 Task: Create a repository for monthly tool demo day
Action: Mouse moved to (937, 74)
Screenshot: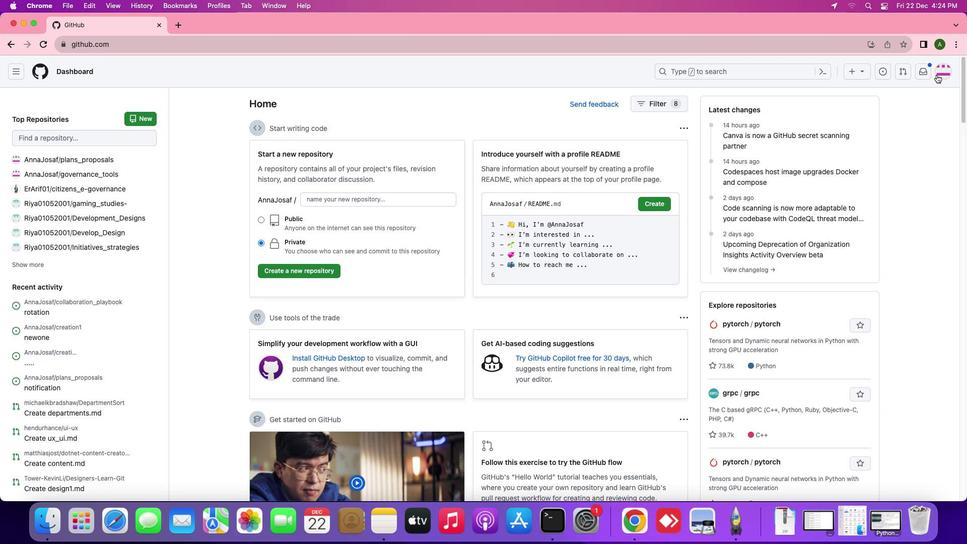 
Action: Mouse pressed left at (937, 74)
Screenshot: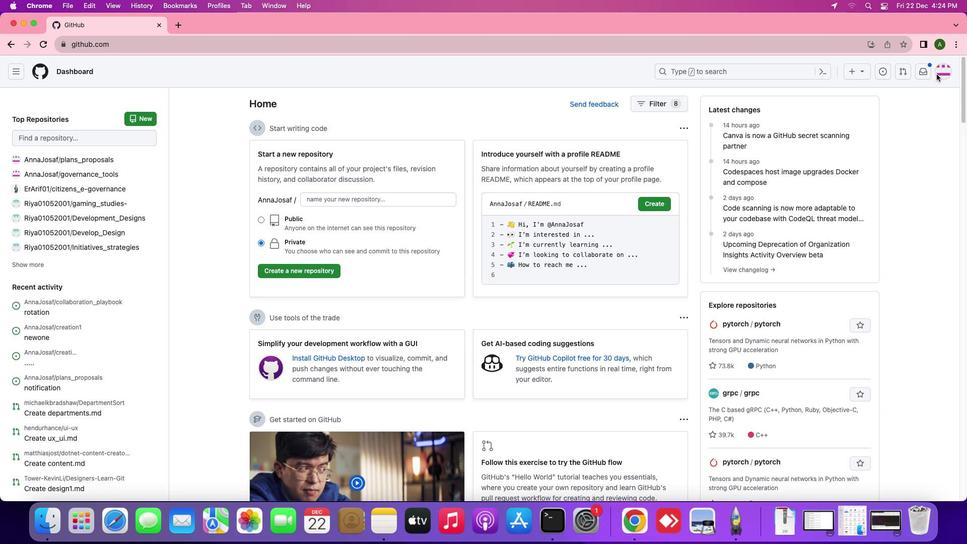 
Action: Mouse moved to (851, 159)
Screenshot: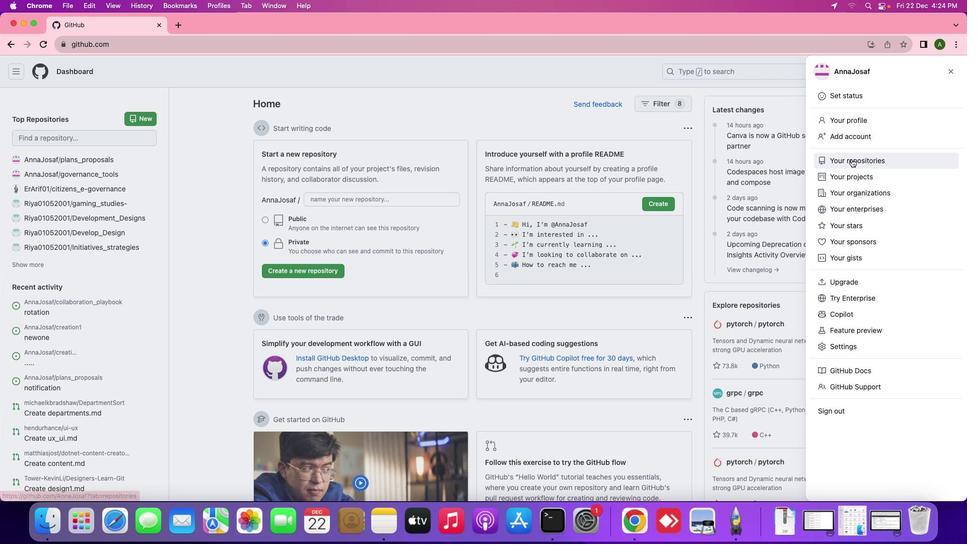 
Action: Mouse pressed left at (851, 159)
Screenshot: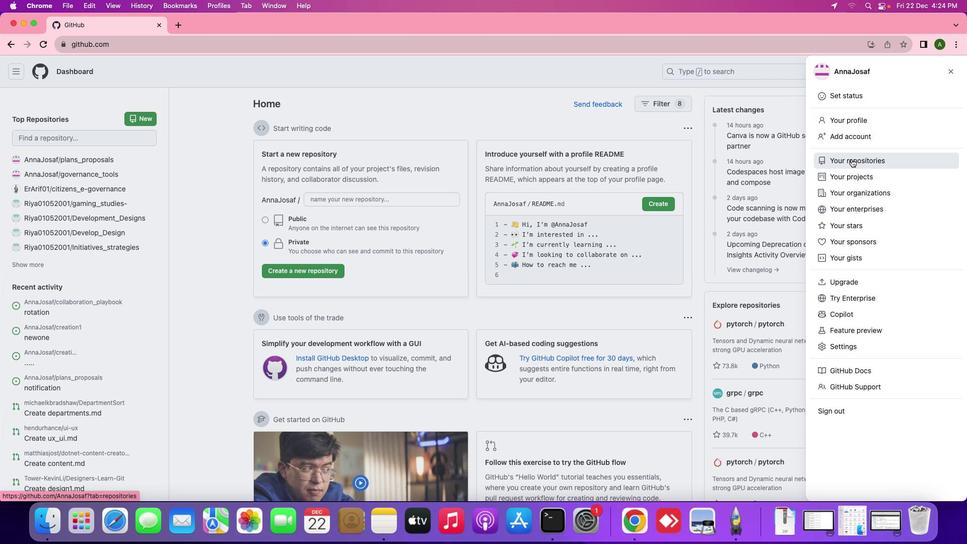 
Action: Mouse moved to (758, 127)
Screenshot: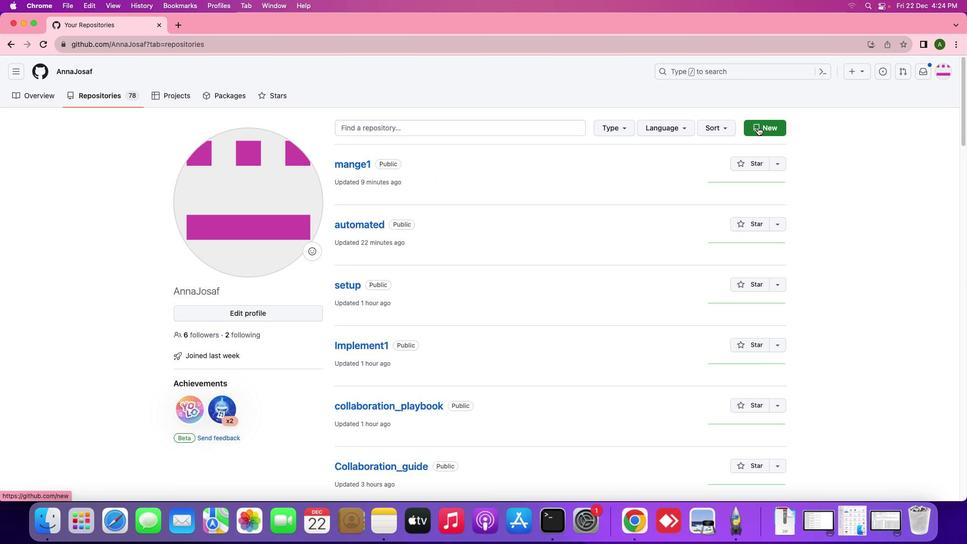 
Action: Mouse pressed left at (758, 127)
Screenshot: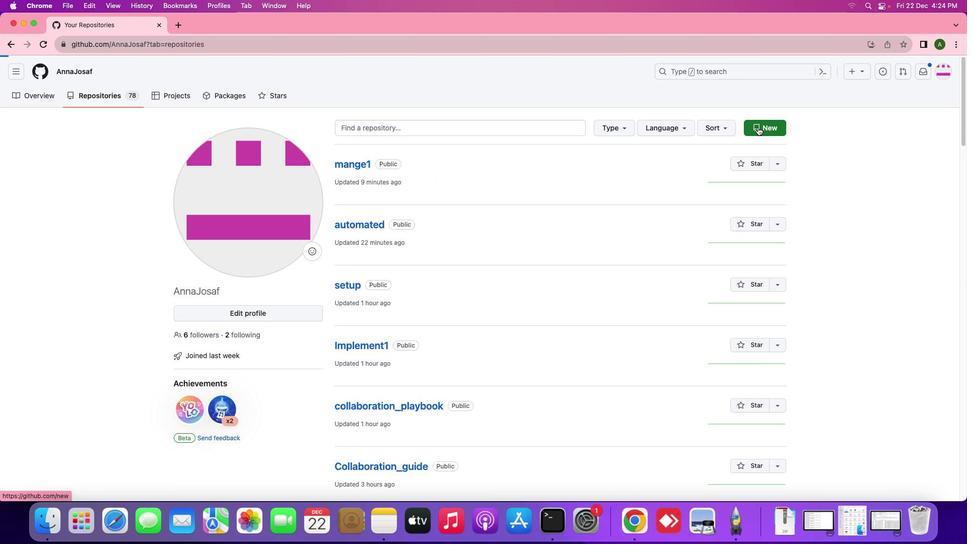 
Action: Mouse moved to (440, 251)
Screenshot: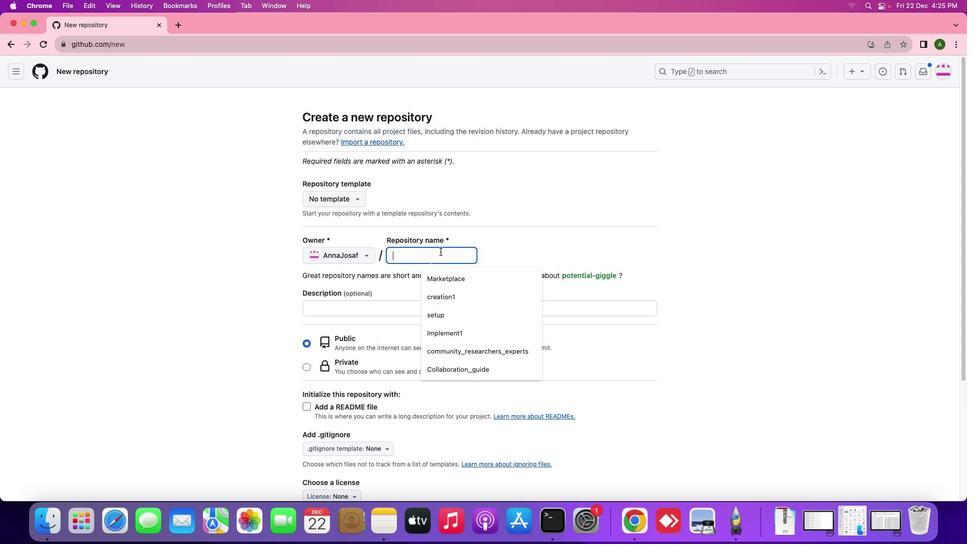 
Action: Mouse pressed left at (440, 251)
Screenshot: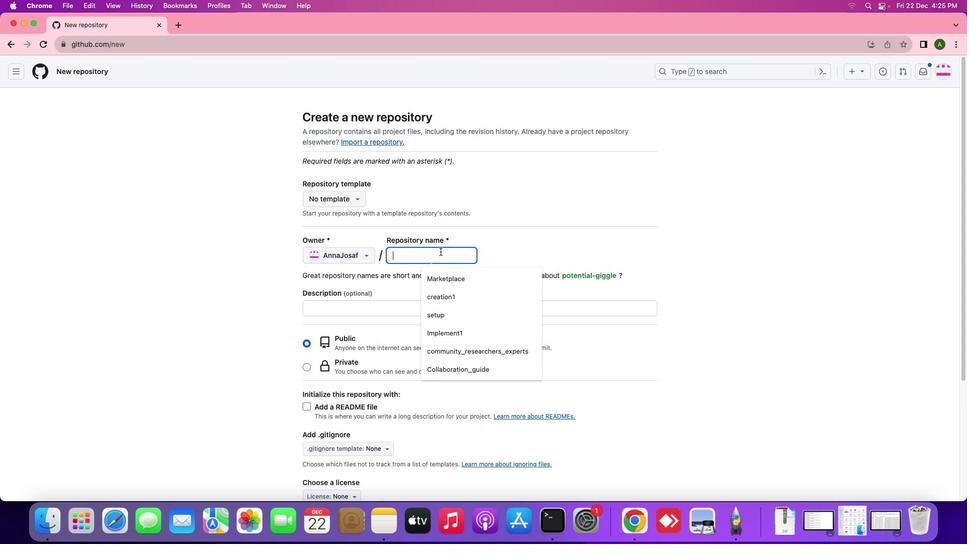
Action: Key pressed ',''p''m''\x05''\x05'Key.backspaceKey.backspaceKey.backspace'm''o''n''t''h''l''i'Key.backspace'y'Key.spaceKey.backspaceKey.shift_r'"'Key.shift_r'T''o''o''l'Key.spaceKey.shift_r'D''e''m''o'Key.spaceKey.shift_r'D''a''y'Key.shift_r'"'
Screenshot: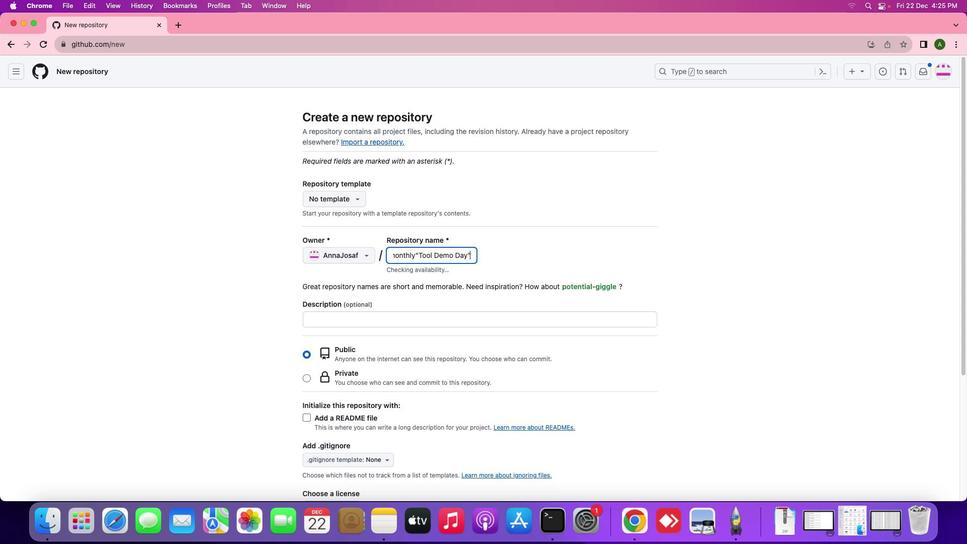 
Action: Mouse moved to (436, 390)
Screenshot: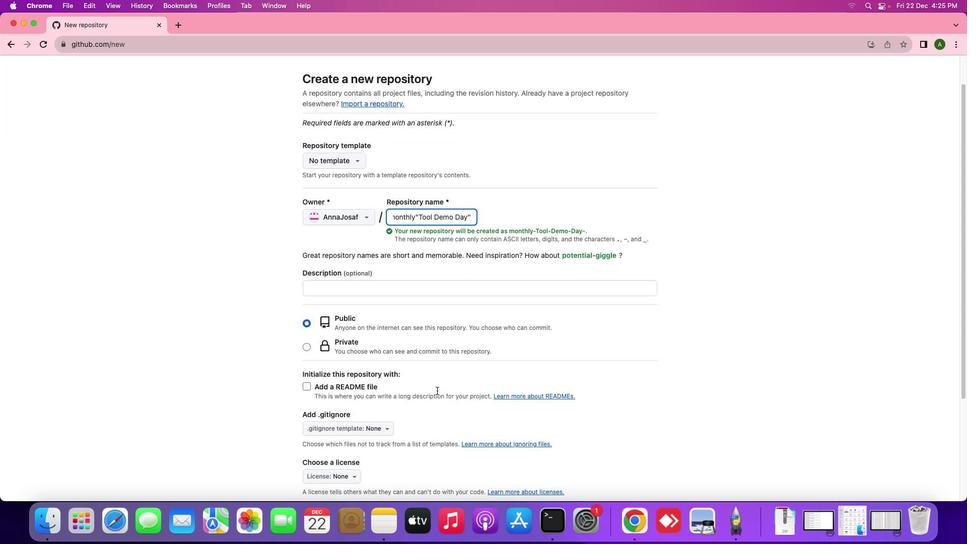 
Action: Mouse scrolled (436, 390) with delta (0, 0)
Screenshot: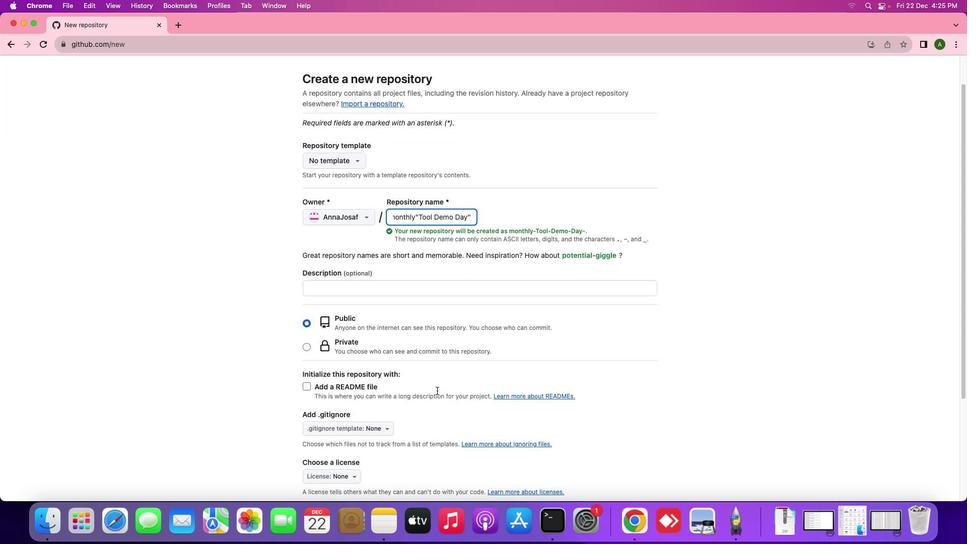 
Action: Mouse moved to (436, 390)
Screenshot: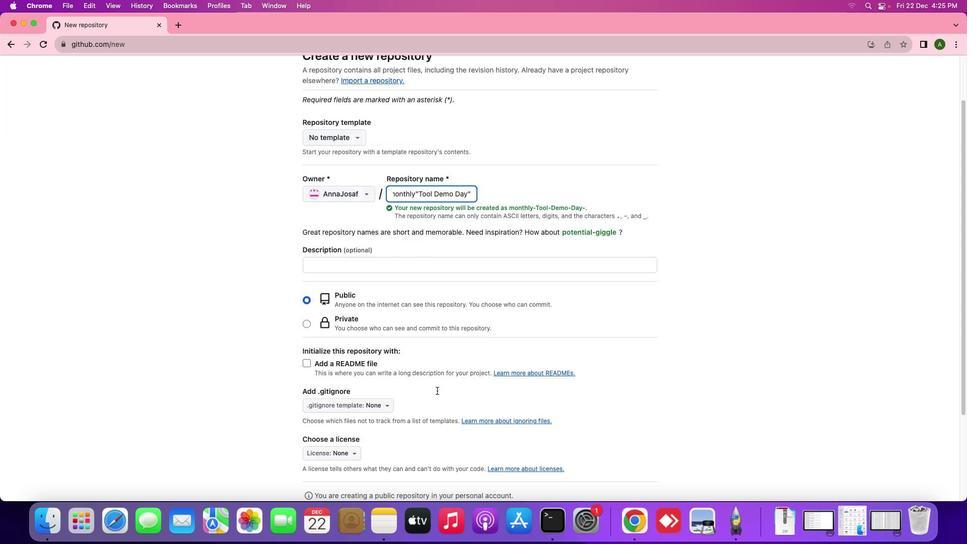 
Action: Mouse scrolled (436, 390) with delta (0, 0)
Screenshot: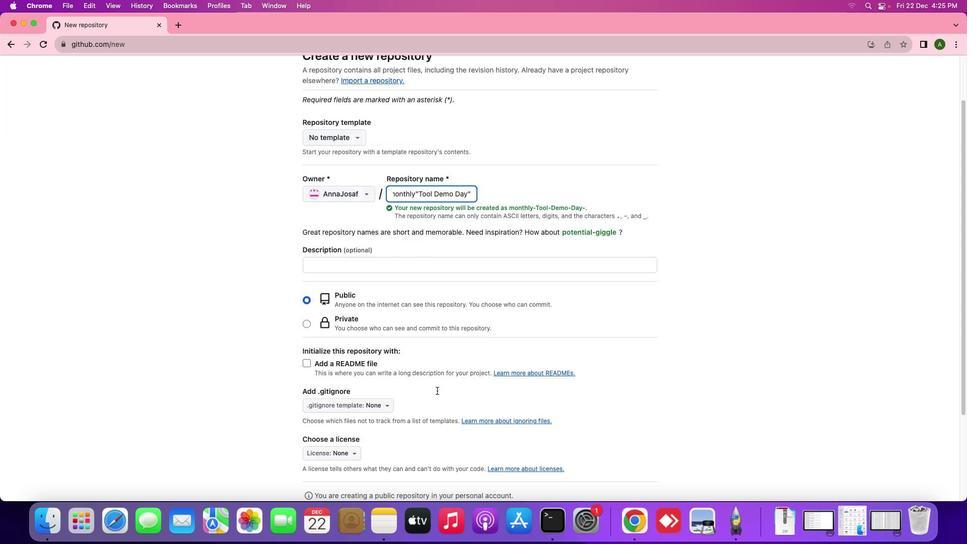 
Action: Mouse scrolled (436, 390) with delta (0, -1)
Screenshot: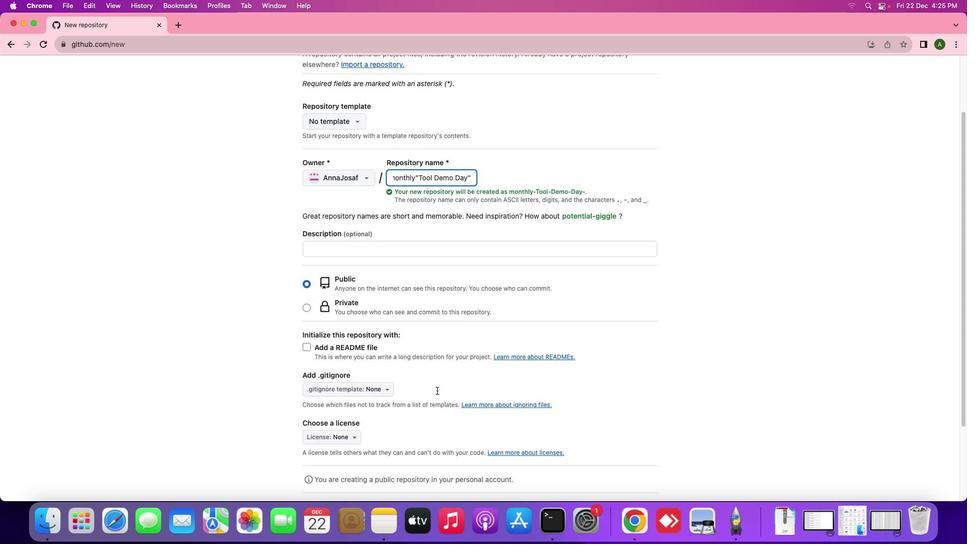 
Action: Mouse moved to (310, 340)
Screenshot: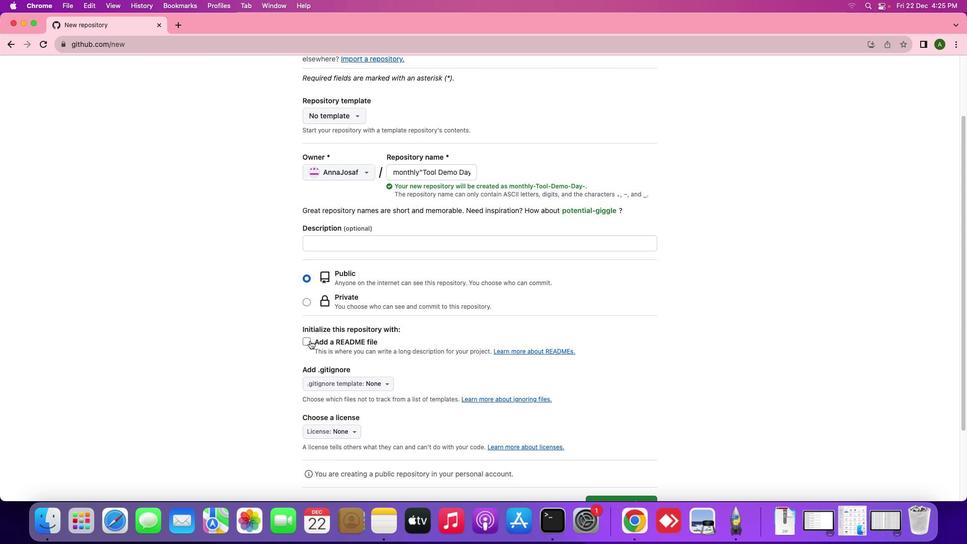 
Action: Mouse pressed left at (310, 340)
Screenshot: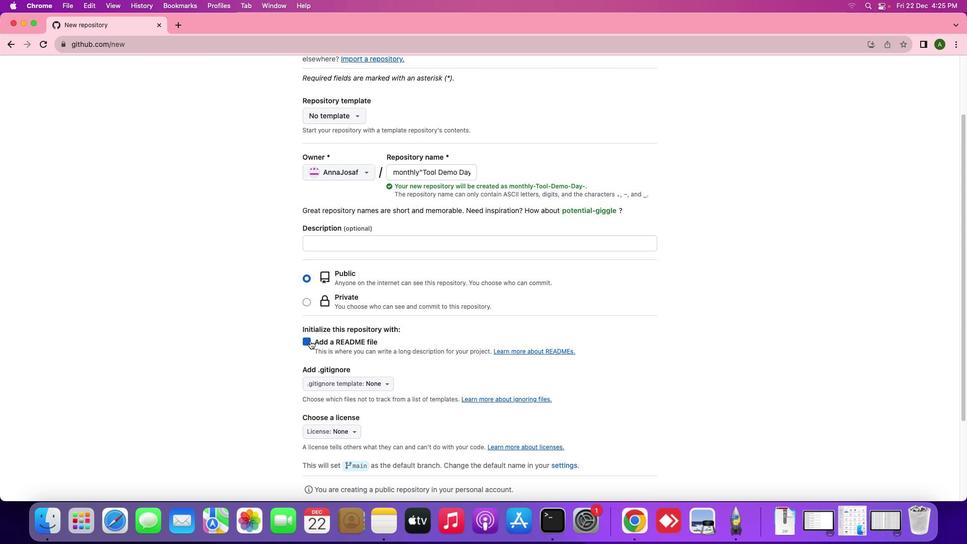 
Action: Mouse moved to (528, 360)
Screenshot: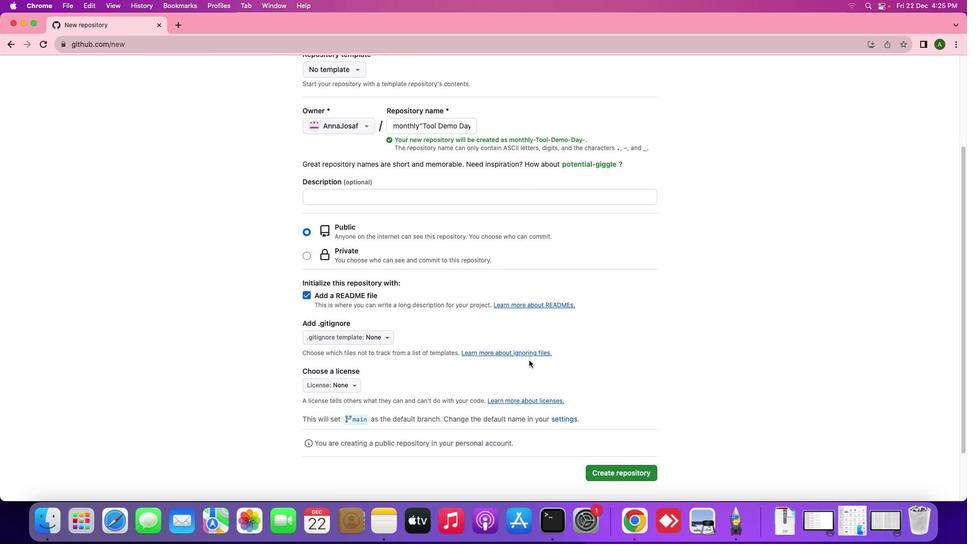 
Action: Mouse scrolled (528, 360) with delta (0, 0)
Screenshot: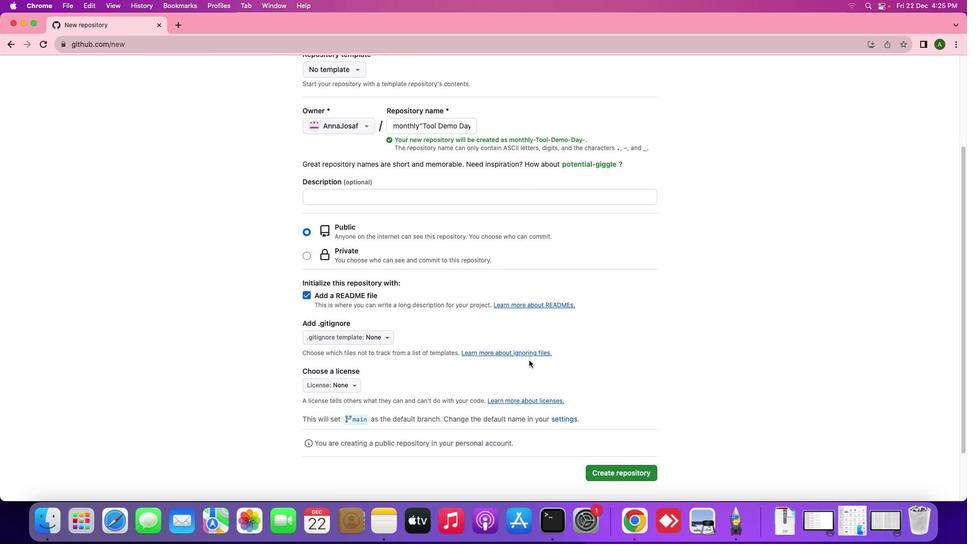 
Action: Mouse scrolled (528, 360) with delta (0, 0)
Screenshot: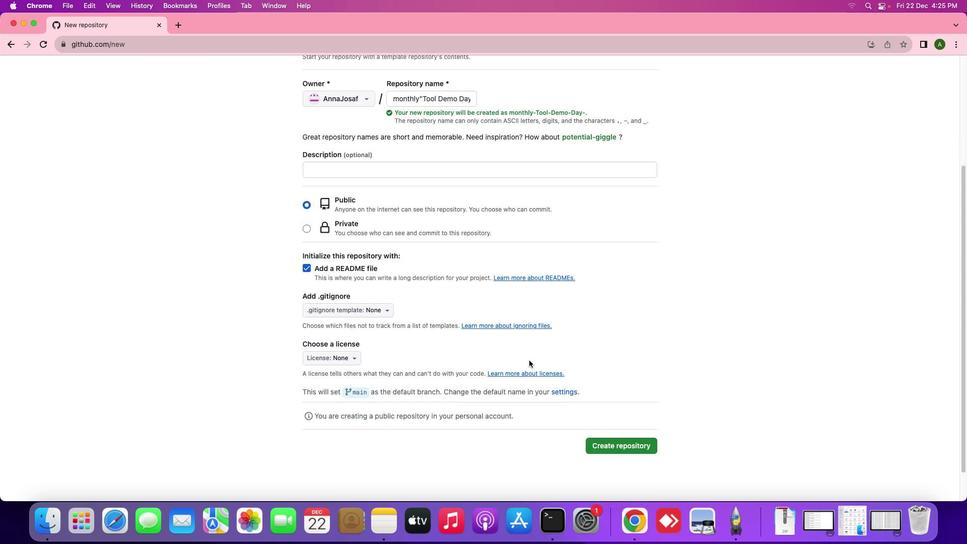 
Action: Mouse scrolled (528, 360) with delta (0, -1)
Screenshot: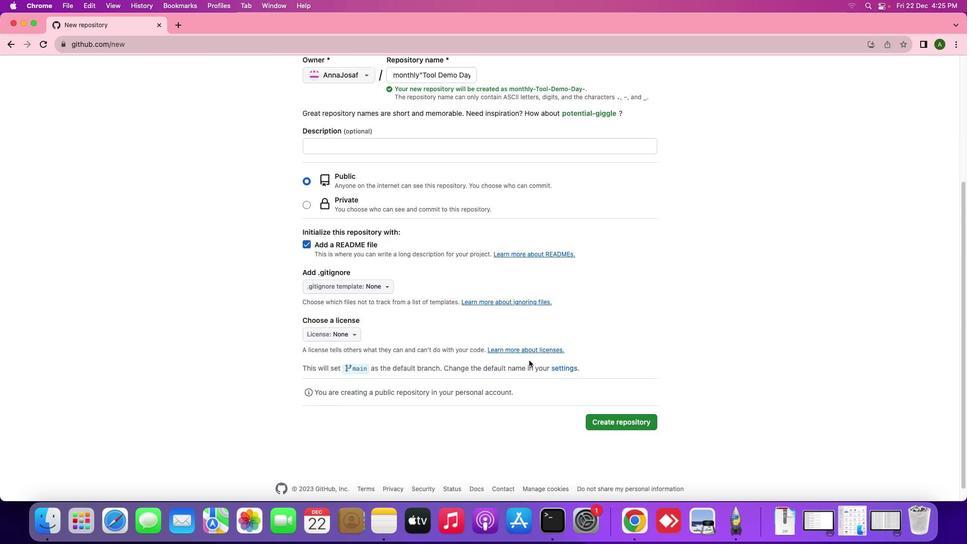 
Action: Mouse scrolled (528, 360) with delta (0, -2)
Screenshot: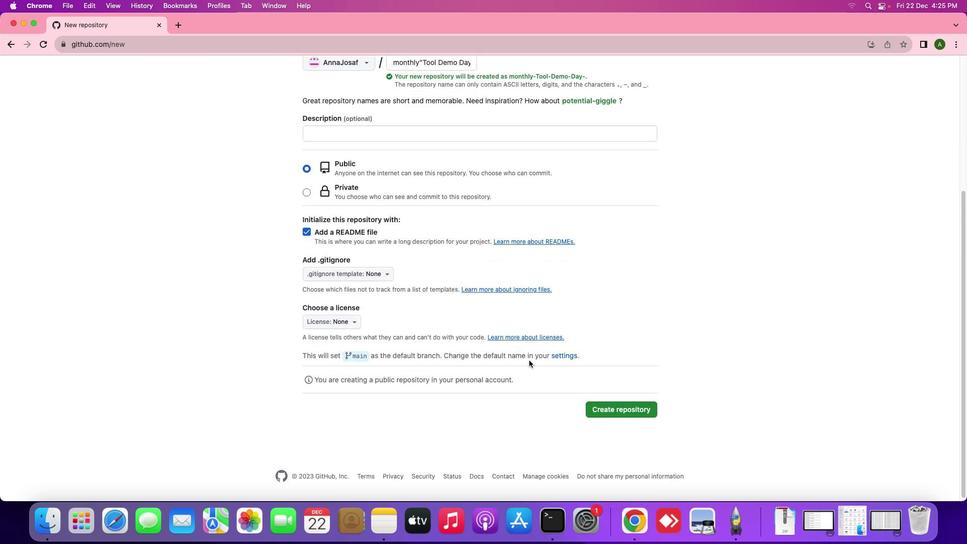 
Action: Mouse moved to (615, 405)
Screenshot: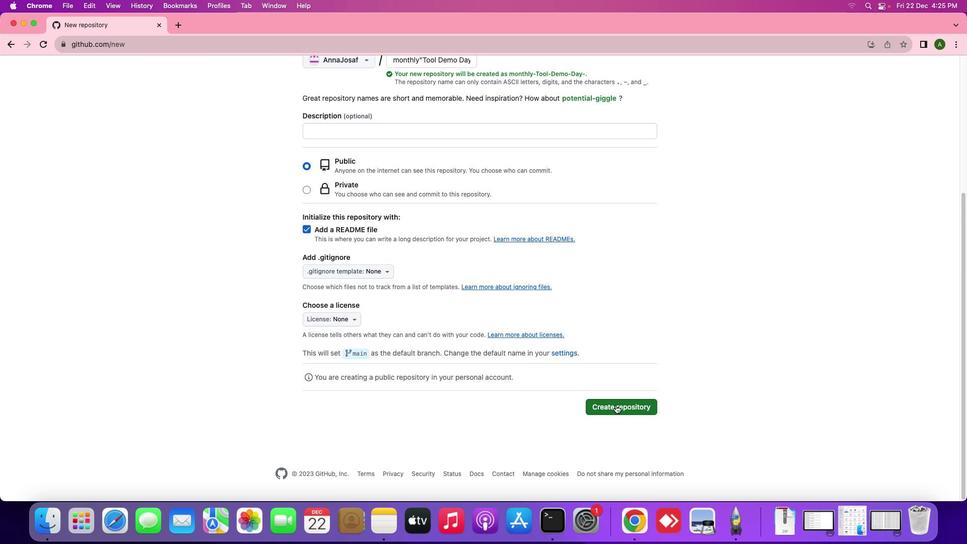 
Action: Mouse pressed left at (615, 405)
Screenshot: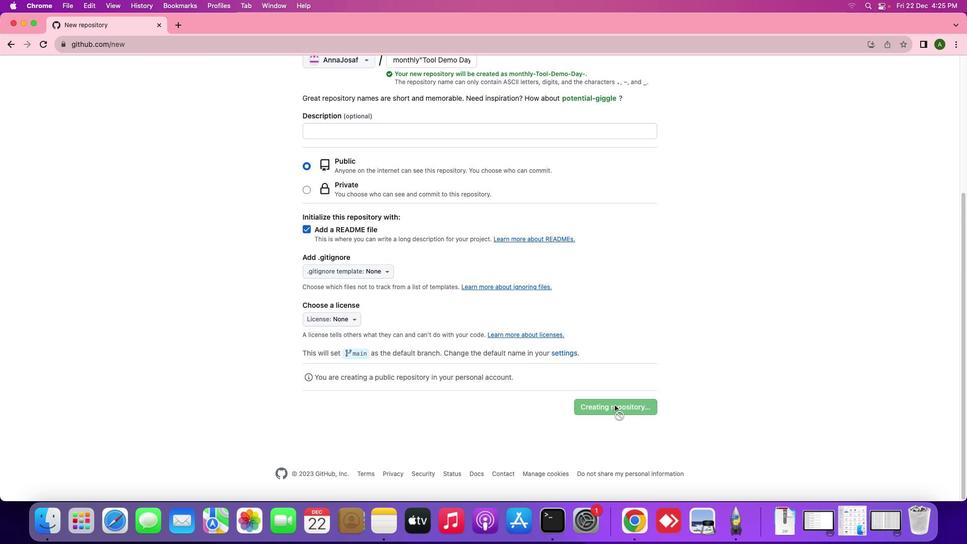 
Action: Mouse moved to (611, 243)
Screenshot: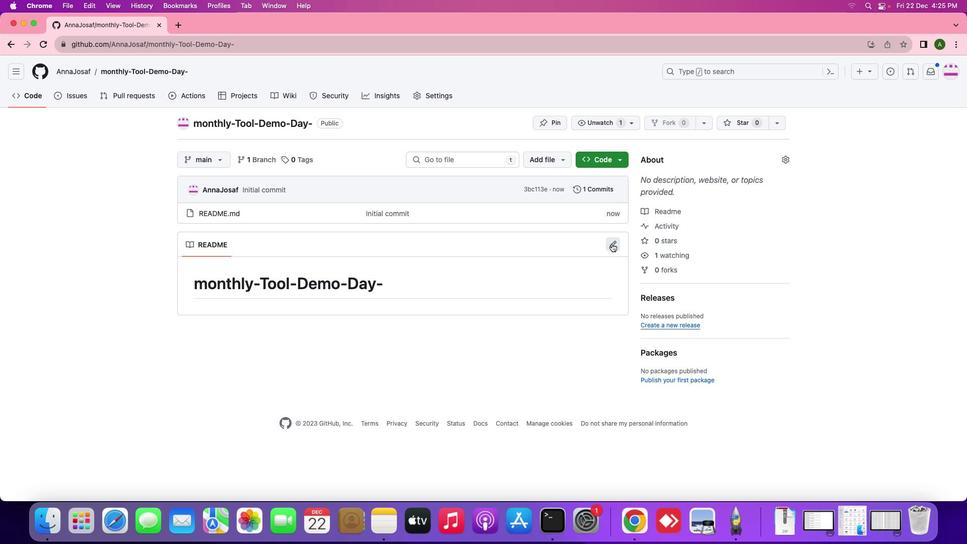 
Action: Mouse pressed left at (611, 243)
Screenshot: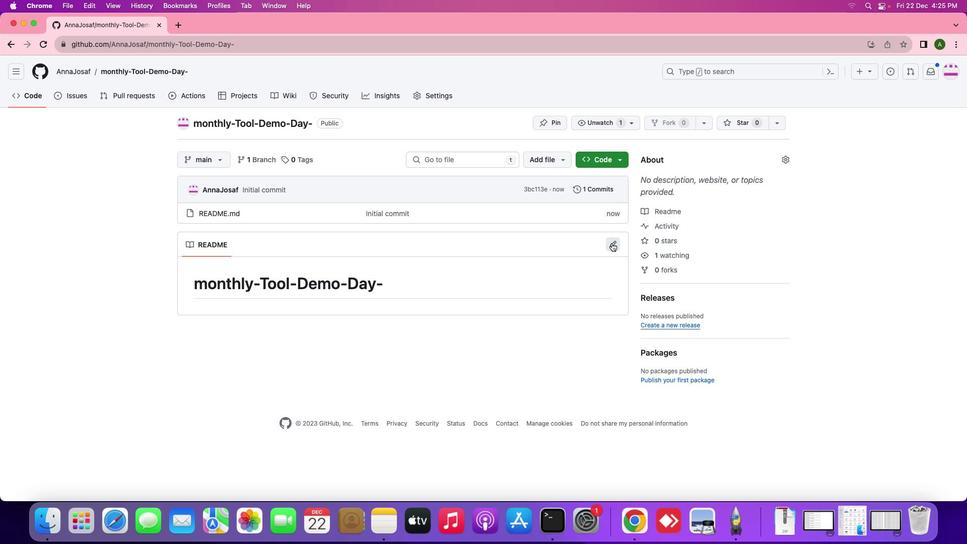 
Action: Mouse moved to (165, 172)
Screenshot: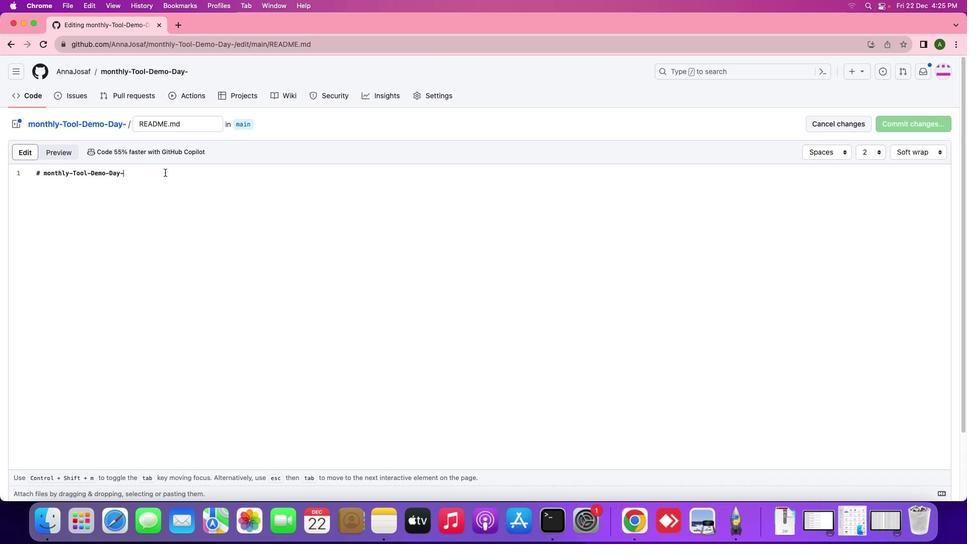 
Action: Mouse pressed left at (165, 172)
Screenshot: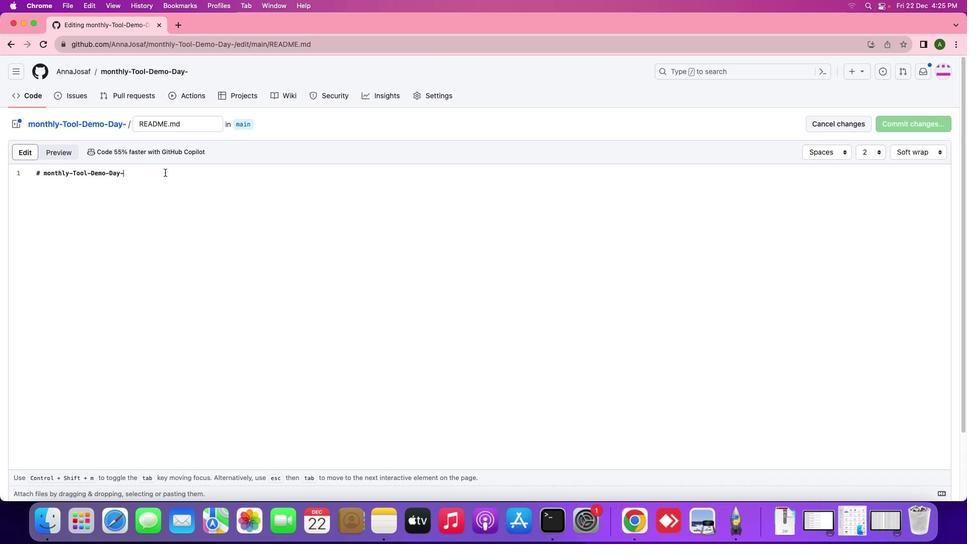 
Action: Key pressed Key.backspaceKey.space
Screenshot: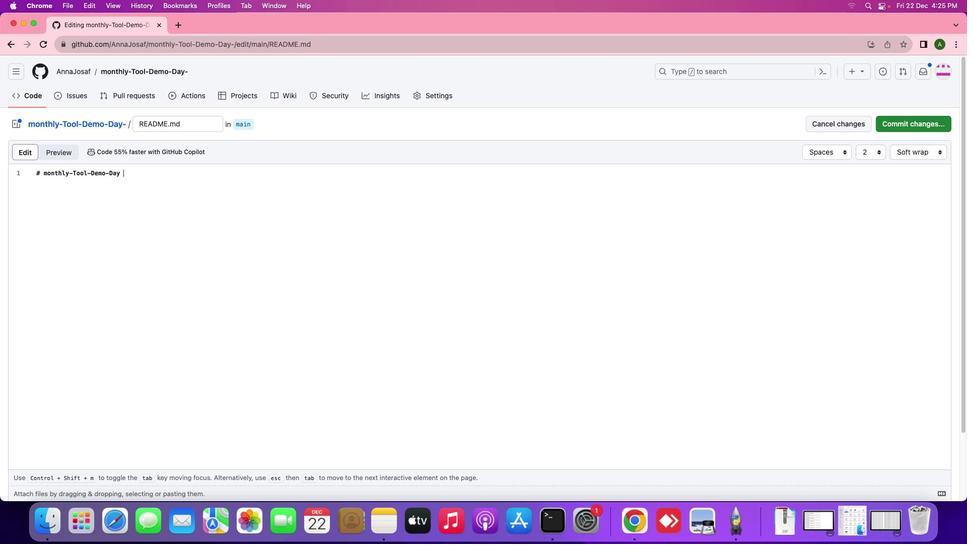 
Action: Mouse moved to (162, 172)
Screenshot: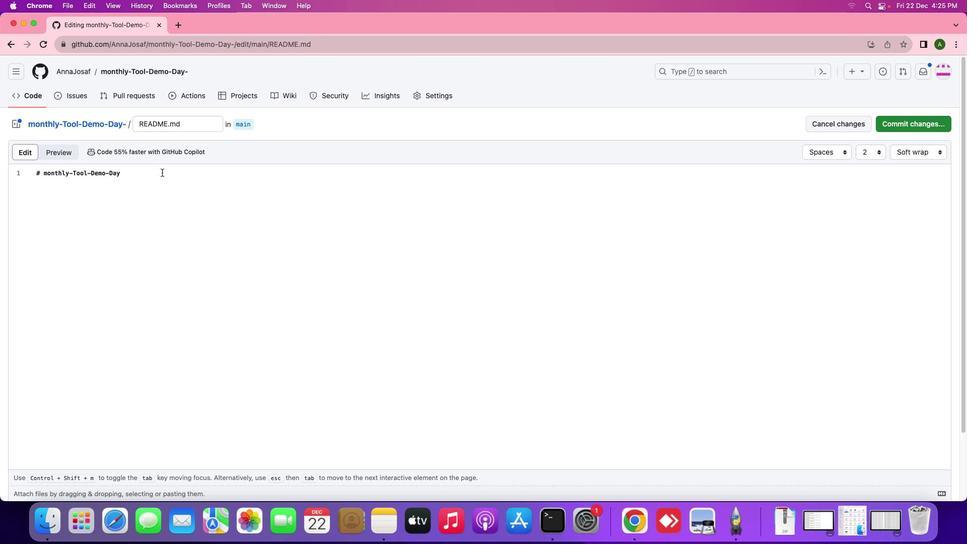 
Action: Key pressed 'f''p''r'Key.backspaceKey.backspace'o''r'Key.backspaceKey.backspaceKey.backspace'r''o'Key.backspaceKey.backspaceKey.enterKey.shift_r'#'Key.spaceKey.shift_r'S''h''w'Key.backspaceKey.backspaceKey.backspaceKey.backspaceKey.backspaceKey.backspace'f''o''r'Key.space's''h''o''w''c''a''s''i''n''g'Key.space'n''e''w'Key.space't''o''o''l''s'Key.enter'-'Key.spaceKey.shift_r'H''o''s''t''i''n''g'Key.space'a'Key.space'm''o''t''h''l''y'Key.spaceKey.backspaceKey.backspaceKey.backspaceKey.backspaceKey.backspace'n''t''h''l''y'Key.spaceKey.shift_r'"'Key.shift_r'T''o''o''l'Key.spaceKey.shift_r'D''e''m''o'Key.spaceKey.shift_r'D''a''y'Key.shift_r'"'Key.space'i''s'Key.space'f''a'Key.backspaceKey.backspaceKey.backspaceKey.backspaceKey.backspace'c''a''b''e''n'Key.spaceKey.backspaceKey.backspaceKey.backspaceKey.backspace'n'Key.space'b''e'Key.space'a'Key.space'f''a''n''t''a''s''t''i''c'Key.space'i''d''e''a'Key.space'f''o''r'Key.enterKey.backspace's''h''o''w''c''a''s''i''n''g'Key.space'a'Key.backspace'n''e''w'Key.space't''o''o''l''s'Key.space'a''n''d'Key.space't''e''c''h''n''o''l''o''g''u'Key.backspace'i''e''s''.'Key.enterKey.shift_r'P'Key.backspaceKey.backspace'-'Key.spaceKey.shift_r'P''l''a''n''n''i''n''g'Key.spaceKey.enterKey.backspaceKey.backspaceKey.backspaceKey.leftKey.leftKey.leftKey.leftKey.leftKey.leftKey.leftKey.leftKey.backspaceKey.backspaceKey.shift_r'#'Key.space
Screenshot: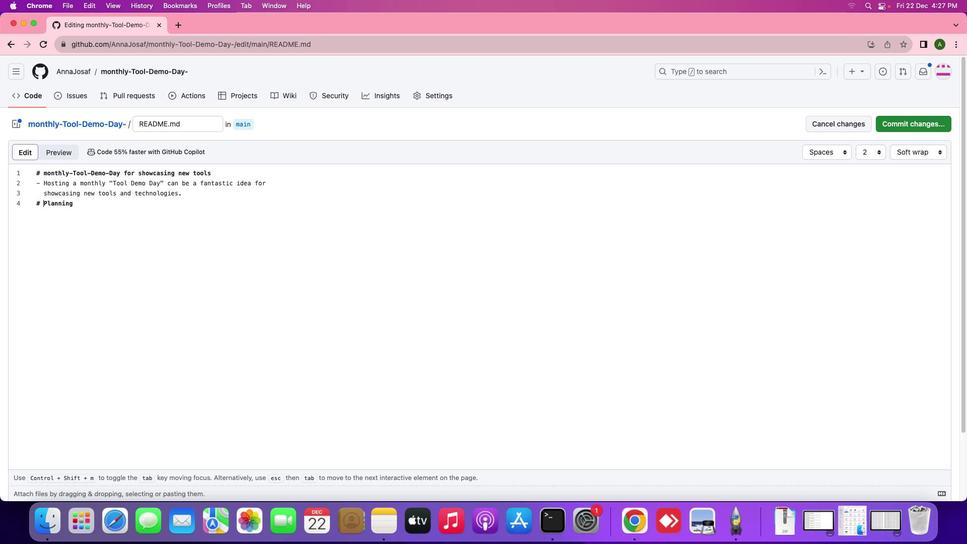 
Action: Mouse moved to (82, 207)
Screenshot: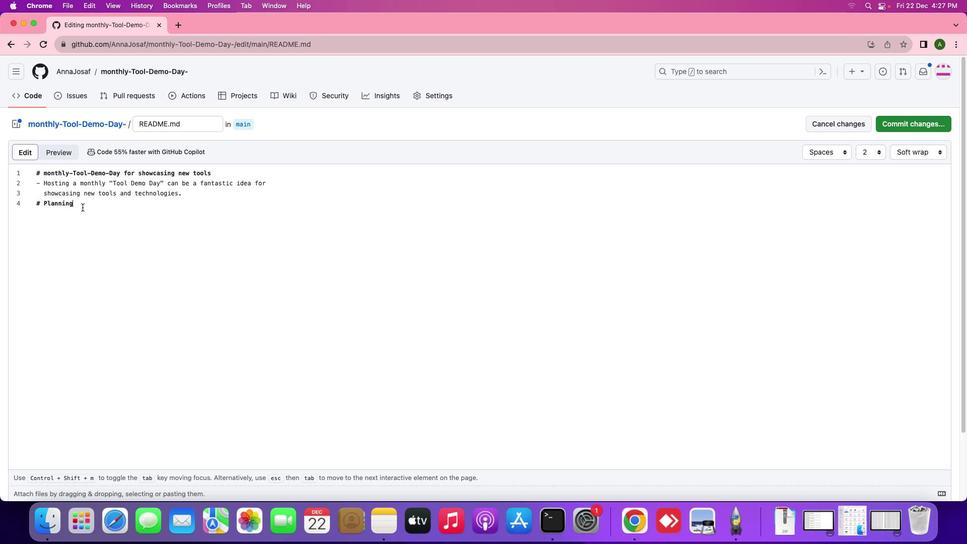 
Action: Mouse pressed left at (82, 207)
Screenshot: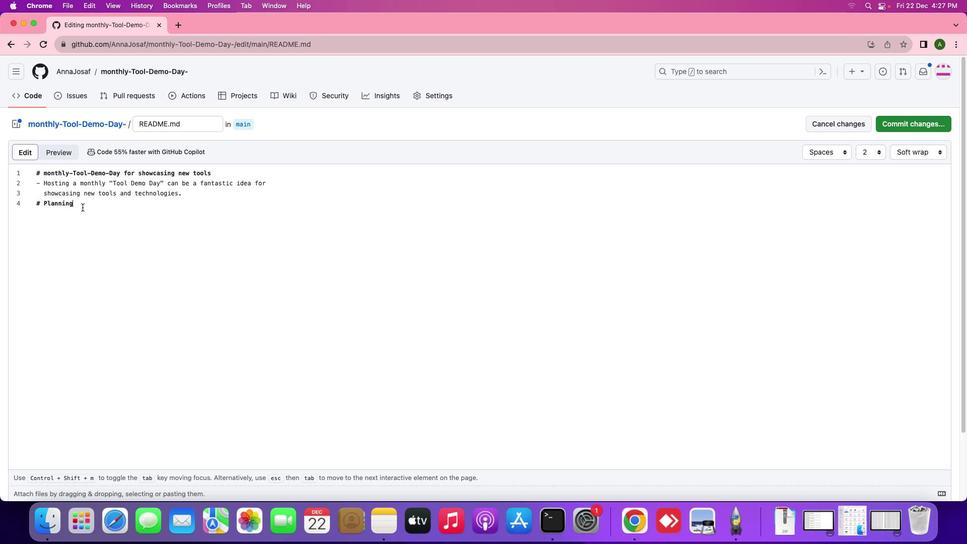 
Action: Key pressed Key.shift_r':'Key.enter'-'Key.spaceKey.shift_r'd'Key.backspaceKey.shift_r'F''e''f''i''n'Key.backspaceKey.backspaceKey.backspaceKey.backspaceKey.backspaceKey.shift_r'D''e''f''i''n''e'Key.spaceKey.shift_r'G''o''a''l''s'Key.shift_r':'Key.spaceKey.enterKey.backspace'c''l''e''a''r''c''l'Key.backspaceKey.backspace'l''y'Key.space'd''e''f''i''n''e'Key.space'e''d''u''c''a''t''i''o''n'Key.space'n''e''w'Key.backspace't''w''o''r''k''i''n''g'Key.space's''a''l''e''s'Key.space'o''r'Key.space'c''o''m''b''i''n''a''i''t''o''n'Key.space'o''f'Key.space't'Key.backspaceKey.backspaceKey.backspaceKey.backspaceKey.enterKey.backspace'-'Key.spaceKey.shift_r'F''r''e''q''u''e''n''c''y'Key.space'a''n''d'Key.spaceKey.shift_r'S''h''e''d''e''u'Key.backspace'd''u''a''l'Key.backspaceKey.backspace'l''e'Key.spaceKey.enterKey.backspaceKey.shift_r'D''e''c''i''d''e'Key.space'o''n'Key.space't''h''e'Key.space'f''r''e''q''u''e''n''c''y'Key.space'o''f'Key.space't''h''e'Key.spaceKey.shift_r'T''o''o''l'Key.spaceKey.shift_r'D''e''m''o'Key.spaceKey.shift_r'D''a''y'Key.space'a''n''d'Key.space's''e''t'Key.space'a'Key.space'c''o''n''s''i''s''t''e''n''t'Key.spaceKey.enterKey.backspaceKey.tab's''h''e''d''u''l''e''s'Key.backspaceKey.backspaceKey.backspaceKey.backspaceKey.backspaceKey.backspaceKey.backspace'c''h''e''d''u''l''e''.'Key.enterKey.backspace'-'Key.spaceKey.shift_r'T''h''e''m''e''s'Key.spaceKey.shift_r':'Key.backspaceKey.backspaceKey.shift_rKey.spaceKey.shift_rKey.enterKey.backspace'c''o''n''s''i''d''e''r'Key.space'h''a''v''i''n''g'Key.space't''h''e''m''e''s'Key.space'f''o''r'Key.space'e''a''c''h'Key.space'm''o''n''t''h'Key.space't''o'Key.space'k''e''e''p'Key.space't''h''i''n''g'Key.space'i''n''t''e''r''e''s''t''i''n''g'Key.space'a''n''d'Key.space'f''o''c''u''s''e''d'
Screenshot: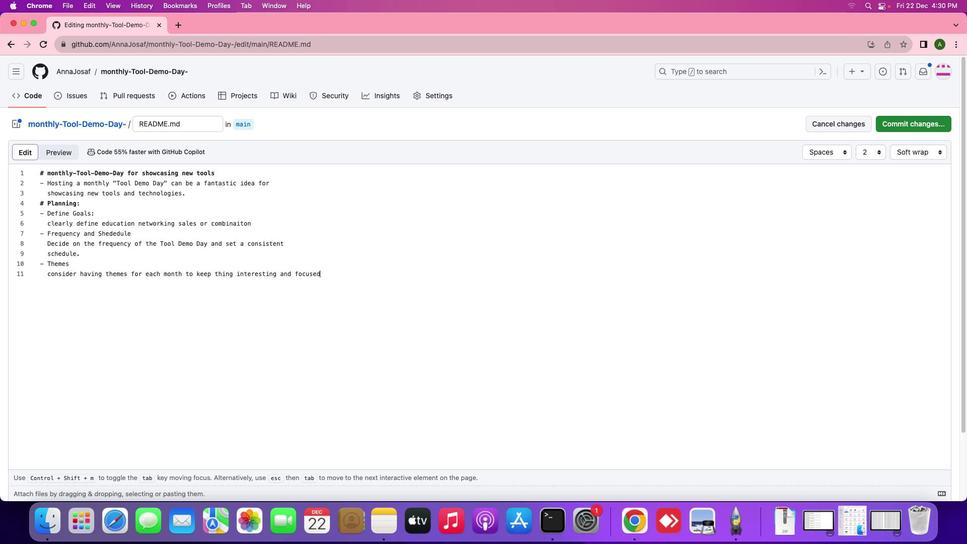 
Action: Mouse moved to (64, 151)
Screenshot: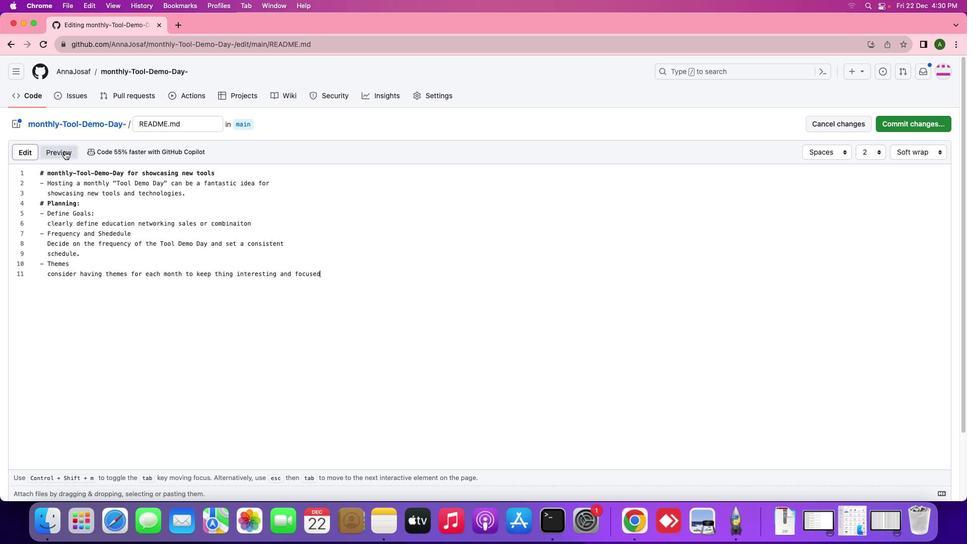 
Action: Mouse pressed left at (64, 151)
Screenshot: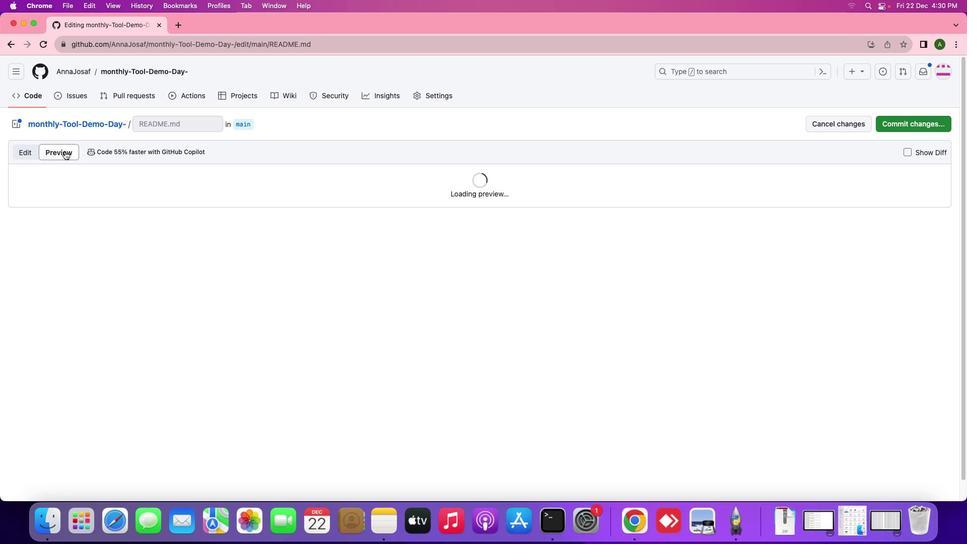 
Action: Mouse moved to (916, 122)
Screenshot: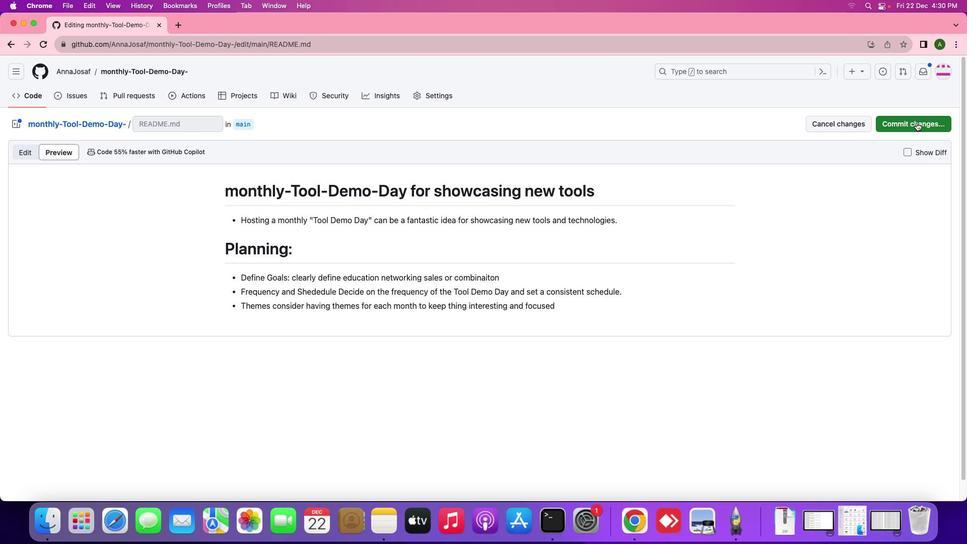 
Action: Mouse pressed left at (916, 122)
Screenshot: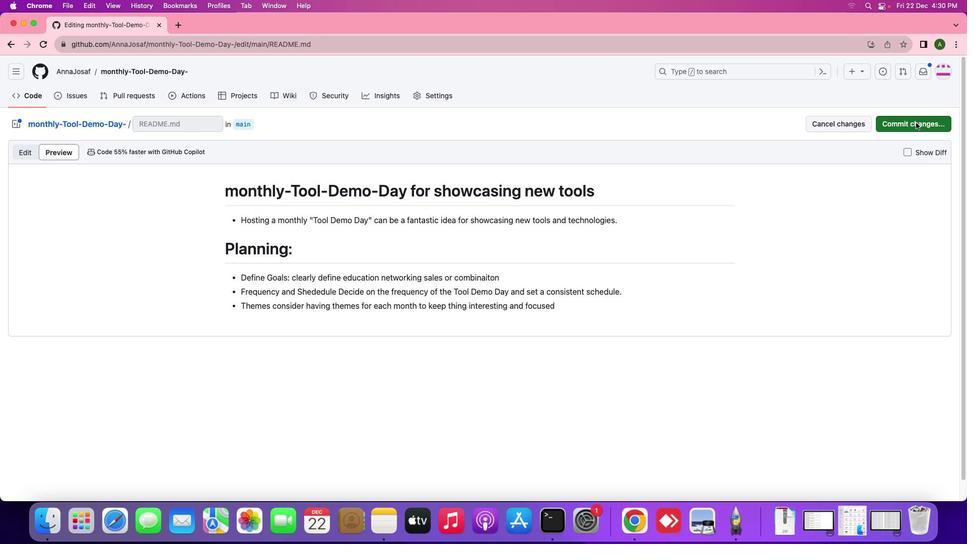
Action: Mouse moved to (558, 388)
Screenshot: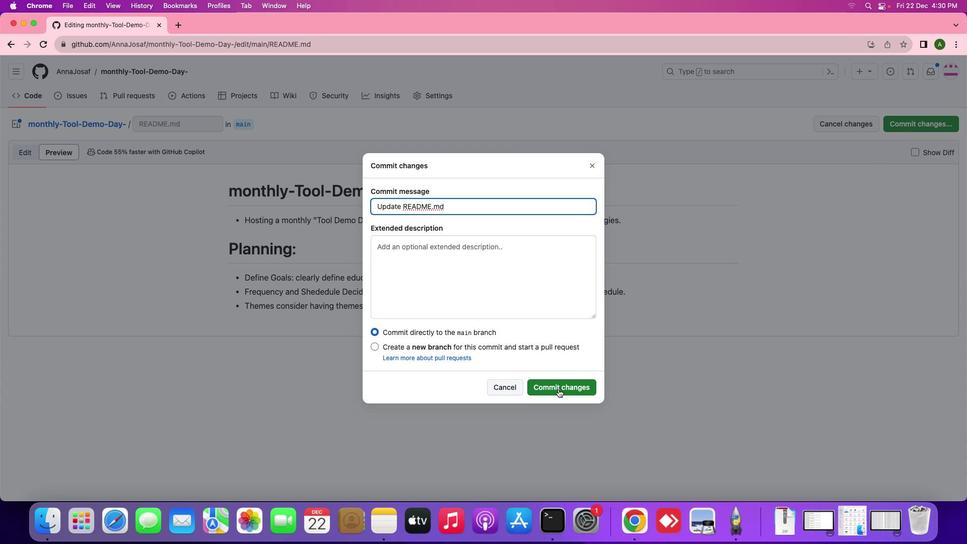 
Action: Mouse pressed left at (558, 388)
Screenshot: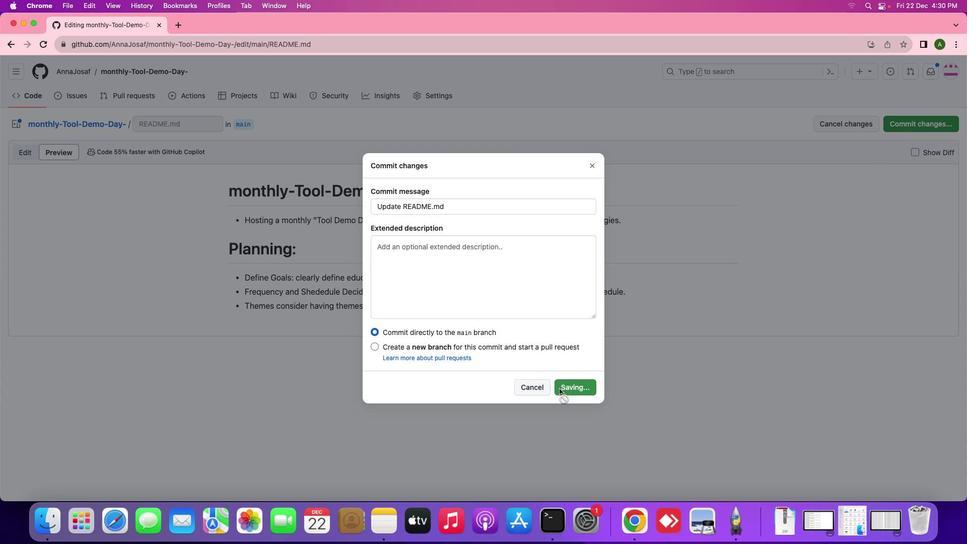 
Action: Mouse moved to (34, 100)
Screenshot: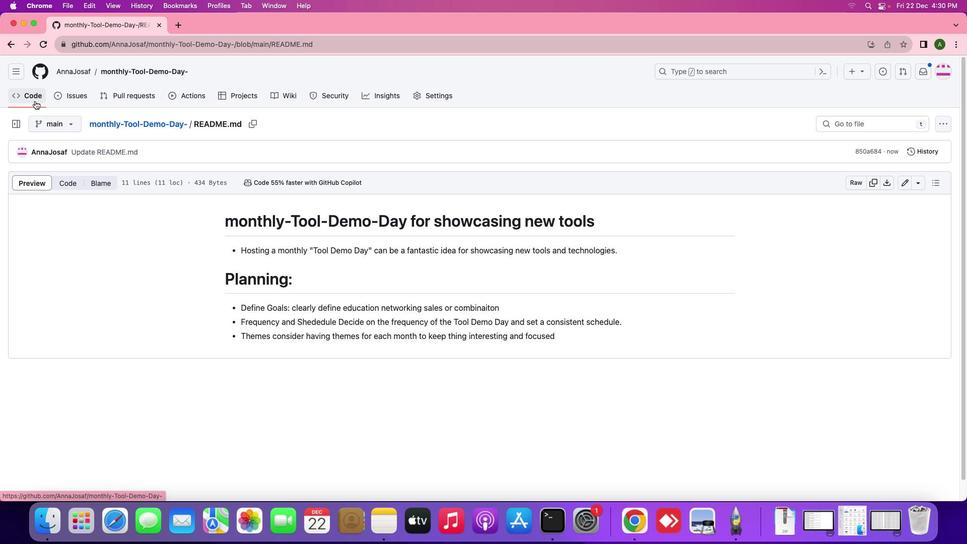 
Action: Mouse pressed left at (34, 100)
Screenshot: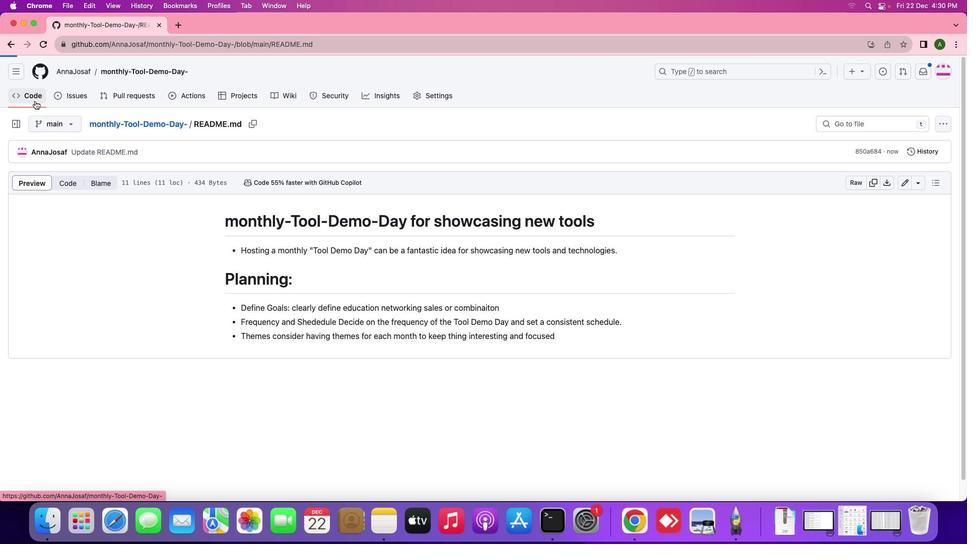 
Action: Mouse moved to (585, 265)
Screenshot: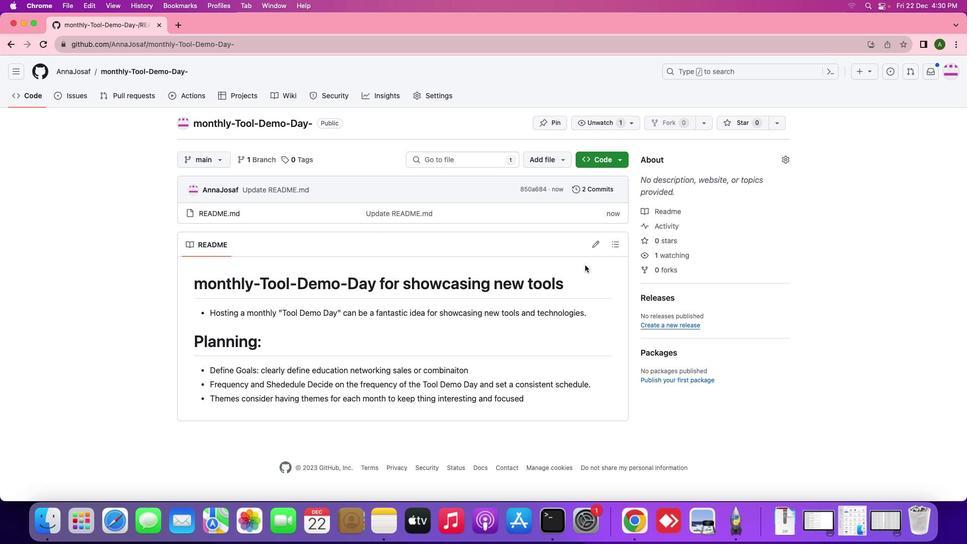 
